 Task: Enable or disable the pop-up blocker in Chrome.
Action: Mouse moved to (976, 26)
Screenshot: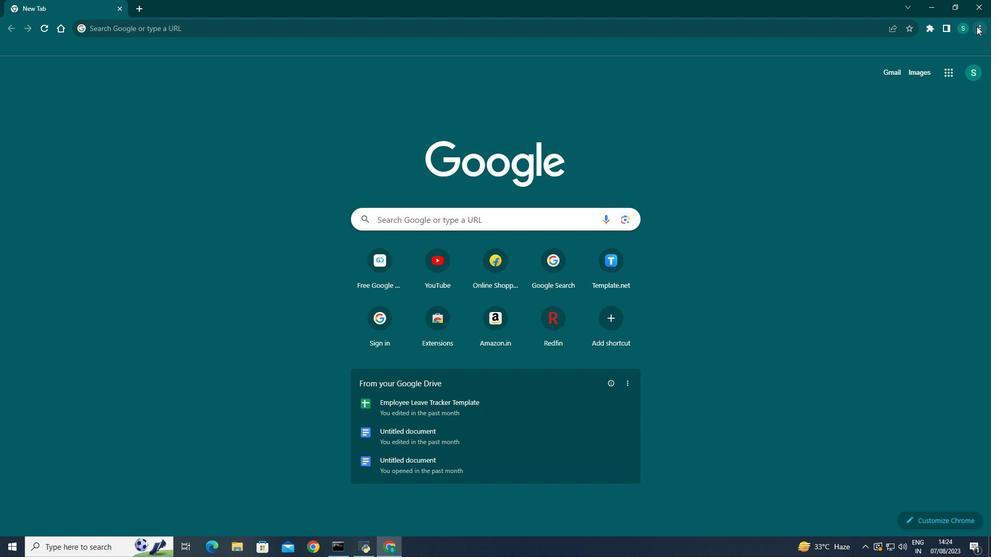 
Action: Mouse pressed left at (976, 26)
Screenshot: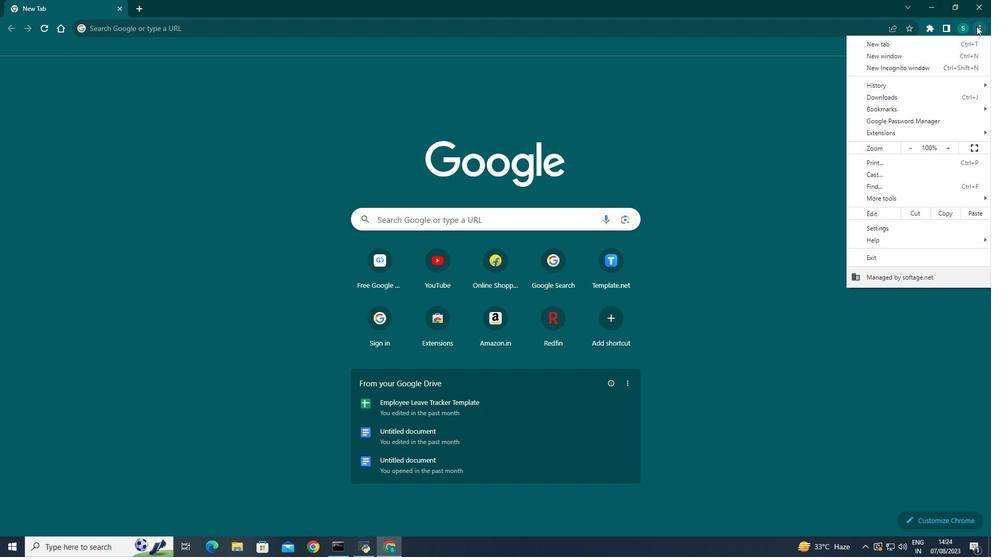 
Action: Mouse moved to (883, 228)
Screenshot: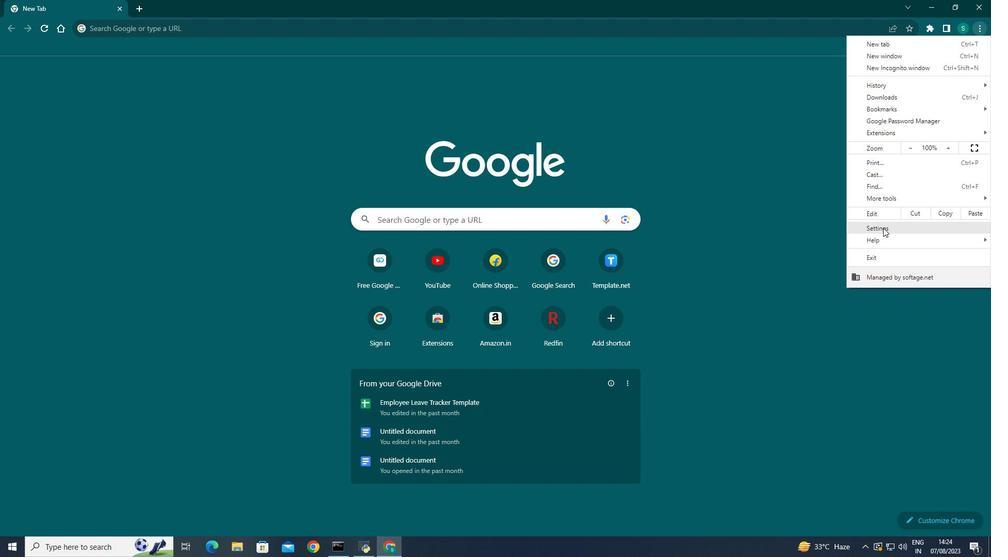 
Action: Mouse pressed left at (883, 228)
Screenshot: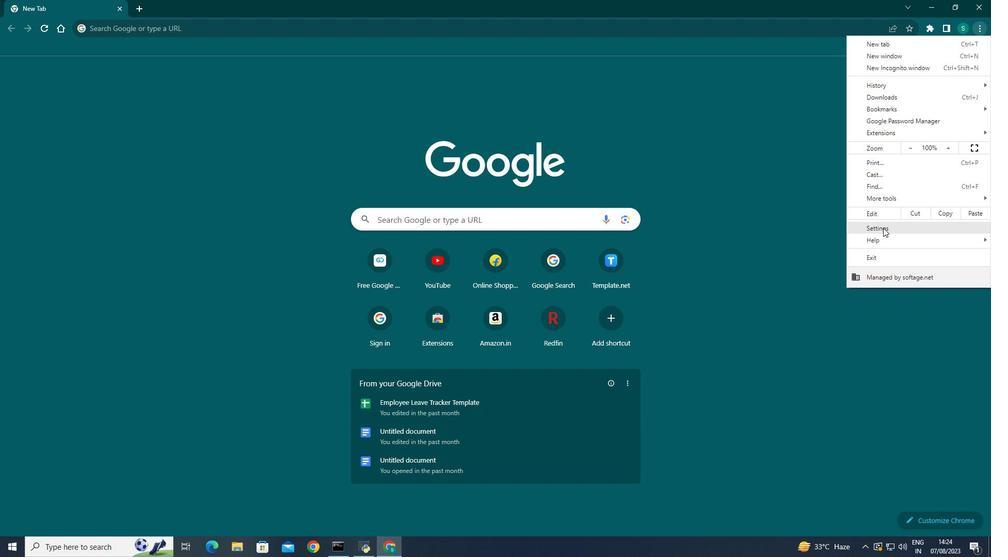 
Action: Mouse moved to (42, 141)
Screenshot: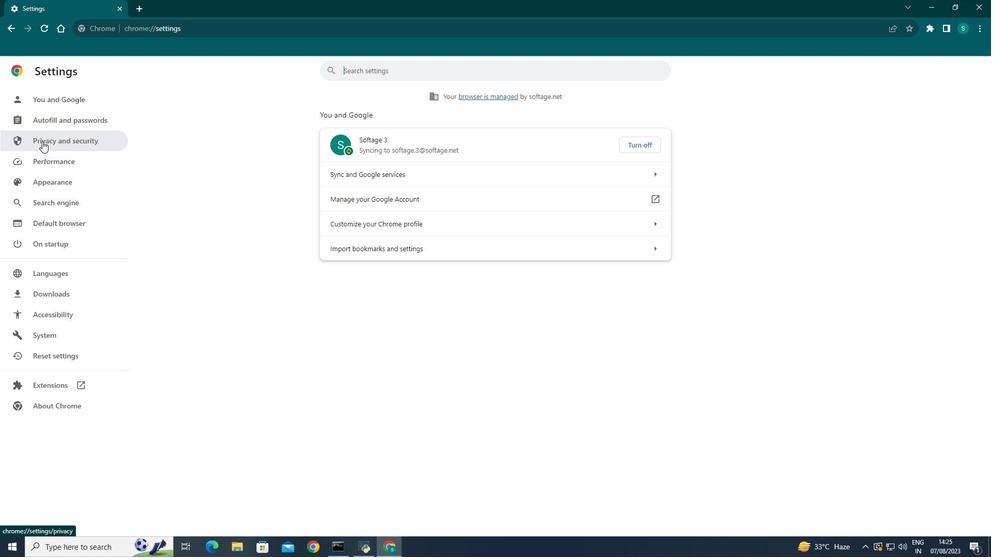 
Action: Mouse pressed left at (42, 141)
Screenshot: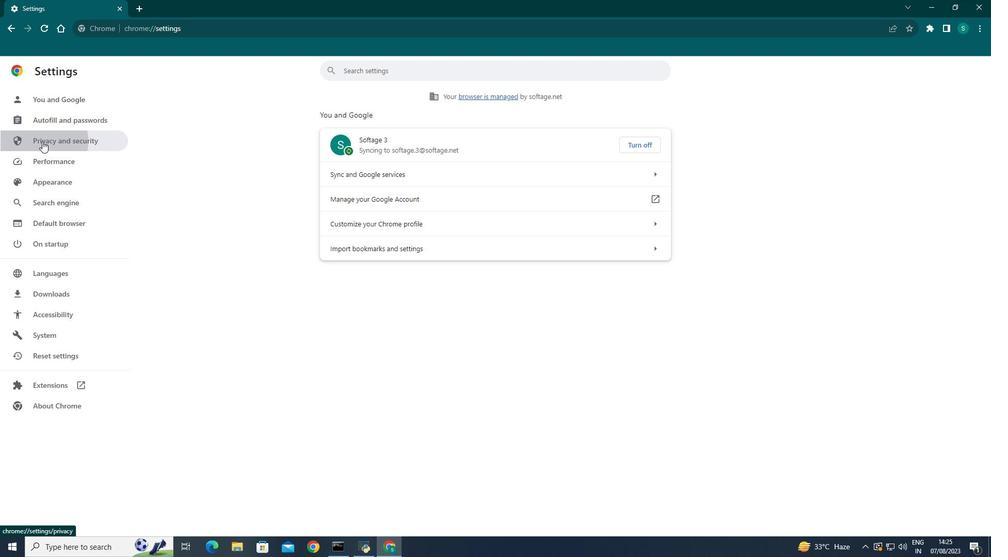 
Action: Mouse moved to (489, 280)
Screenshot: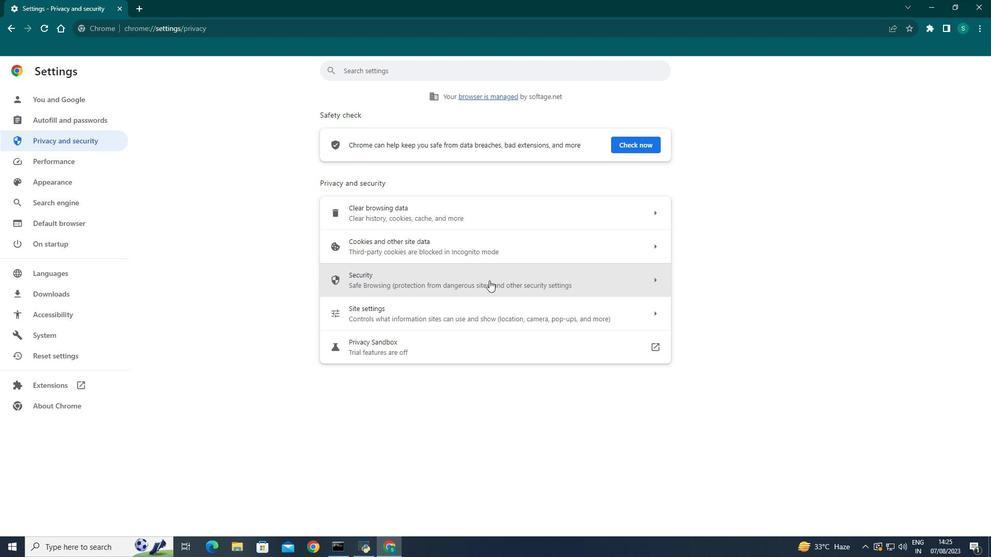 
Action: Mouse pressed left at (489, 280)
Screenshot: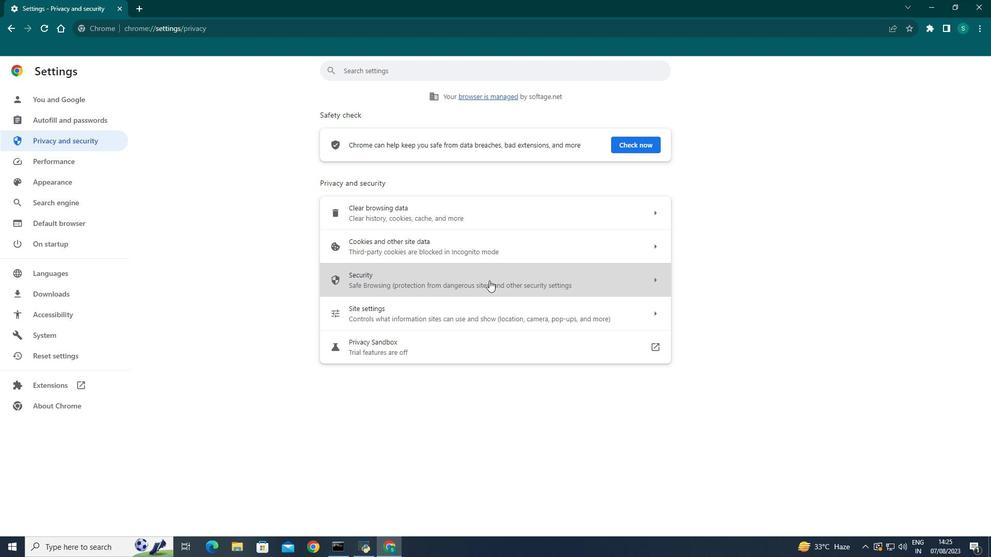 
Action: Mouse moved to (454, 335)
Screenshot: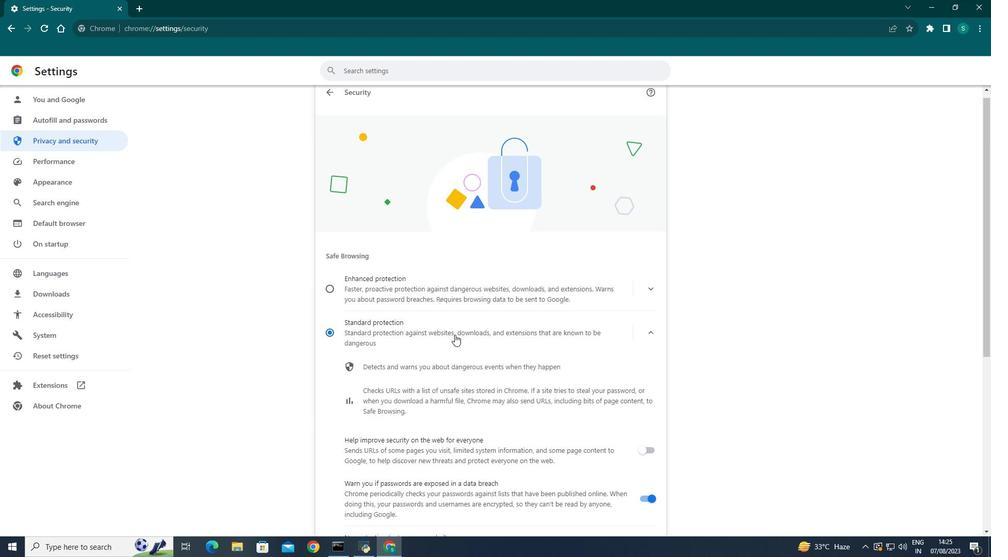 
Action: Mouse scrolled (454, 334) with delta (0, 0)
Screenshot: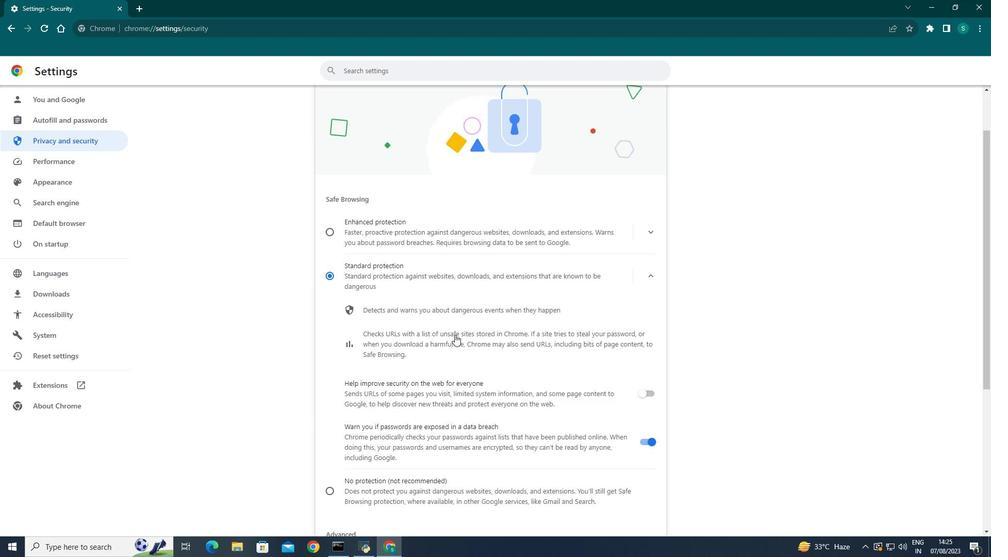 
Action: Mouse scrolled (454, 334) with delta (0, 0)
Screenshot: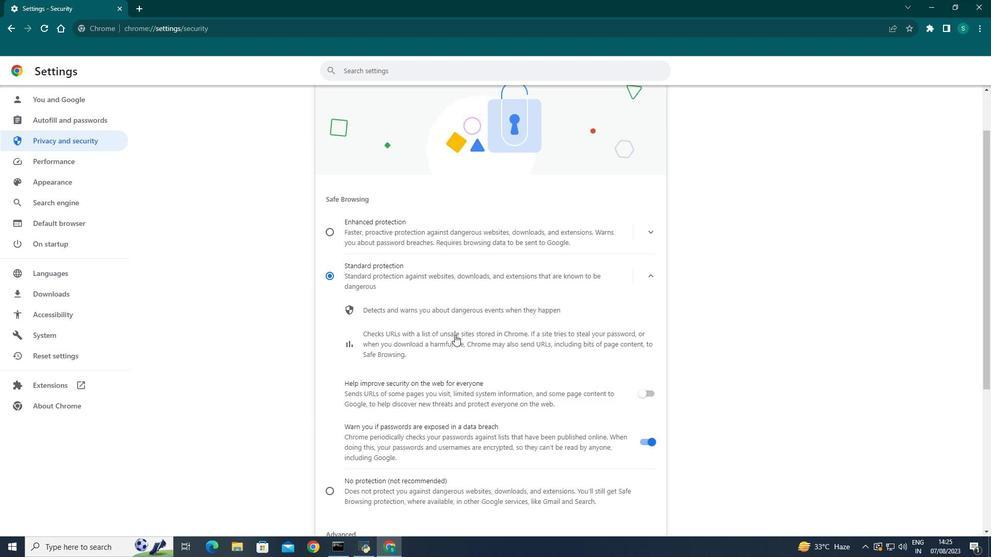 
Action: Mouse scrolled (454, 334) with delta (0, 0)
Screenshot: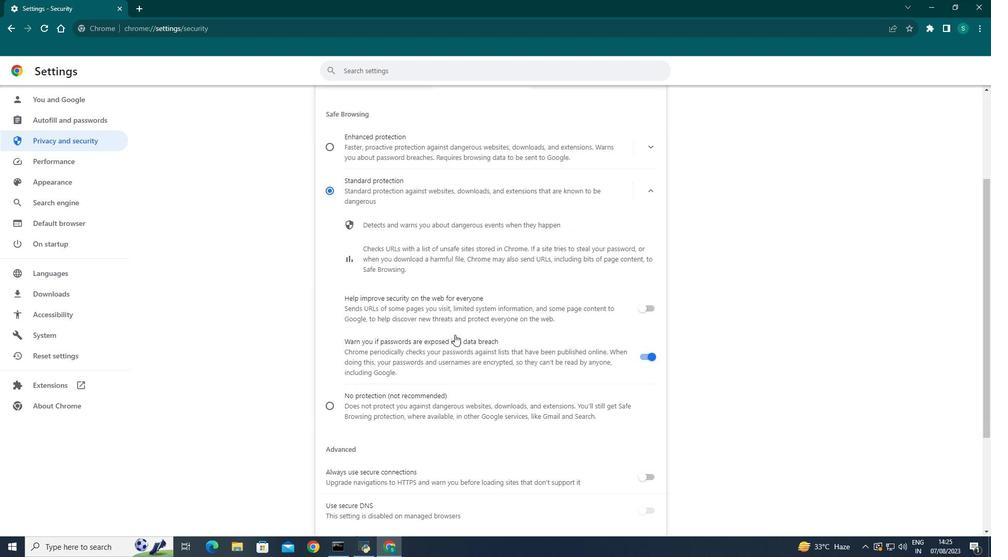 
Action: Mouse scrolled (454, 334) with delta (0, 0)
Screenshot: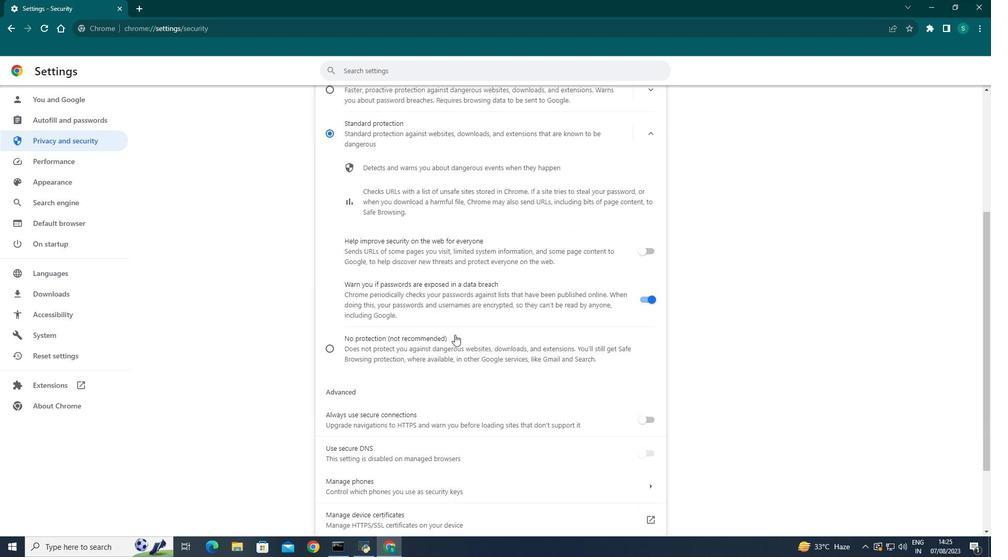 
Action: Mouse scrolled (454, 334) with delta (0, 0)
Screenshot: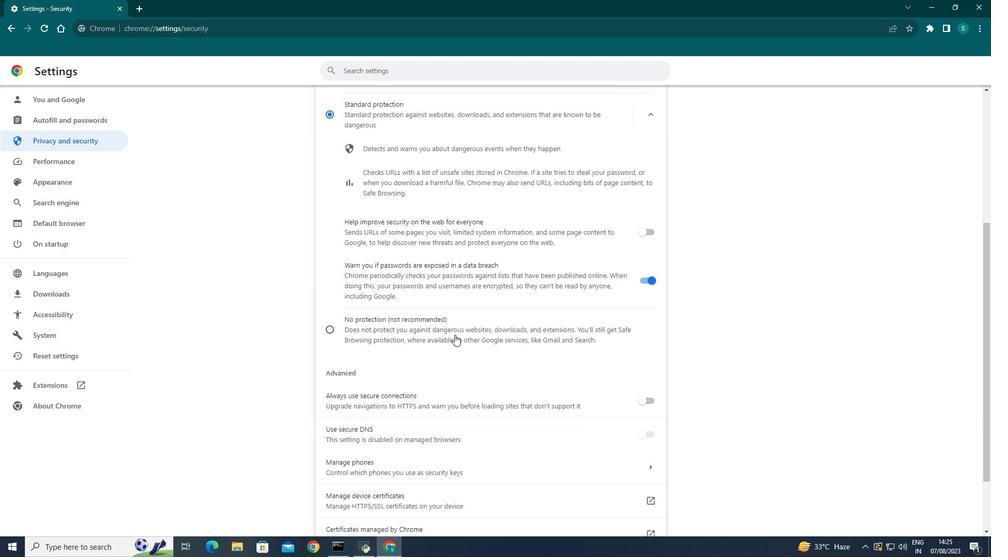 
Action: Mouse scrolled (454, 334) with delta (0, 0)
Screenshot: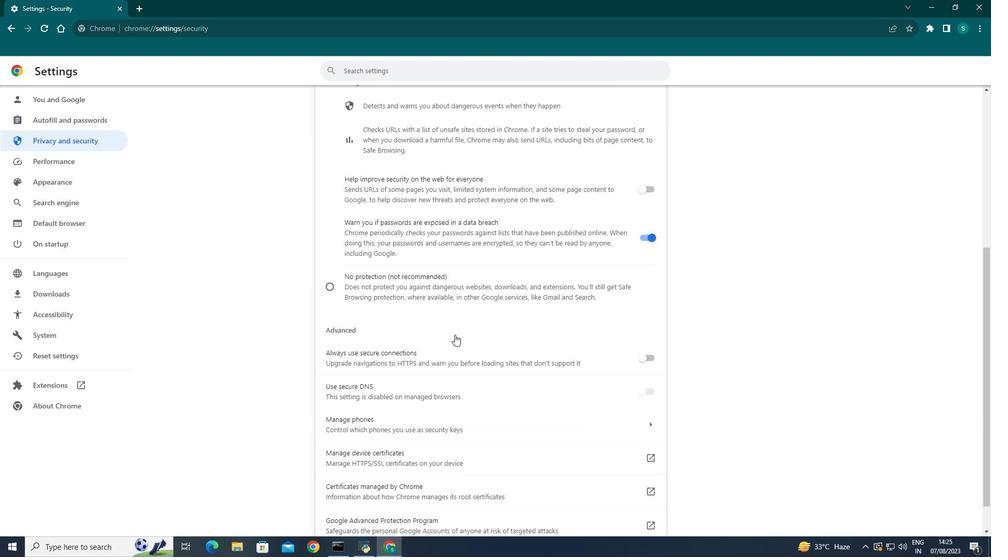 
Action: Mouse scrolled (454, 334) with delta (0, 0)
Screenshot: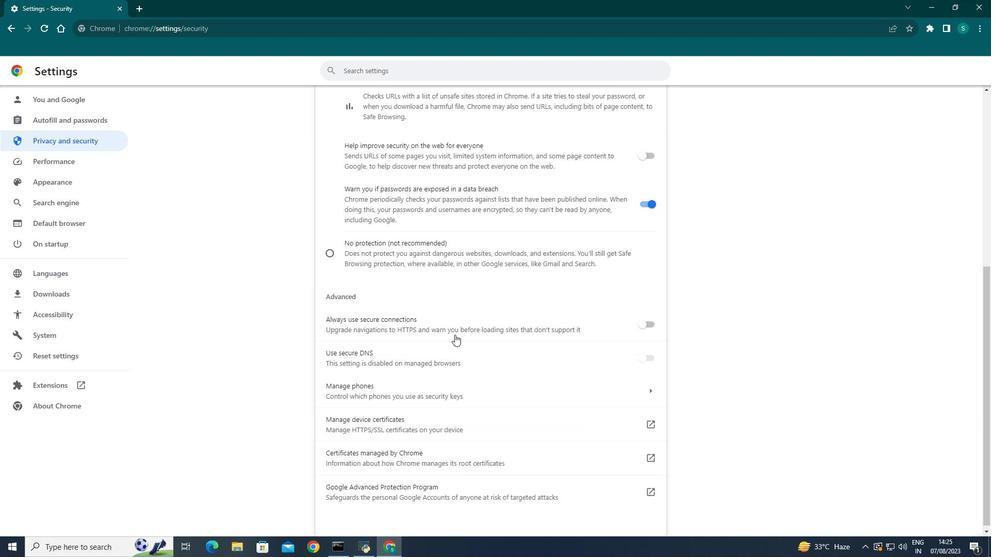 
Action: Mouse scrolled (454, 334) with delta (0, 0)
Screenshot: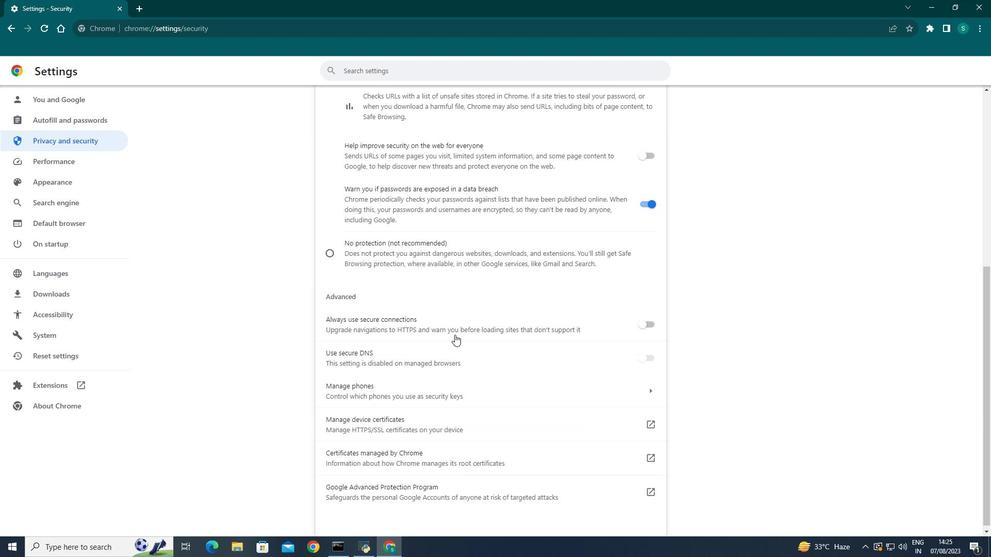 
Action: Mouse scrolled (454, 334) with delta (0, 0)
Screenshot: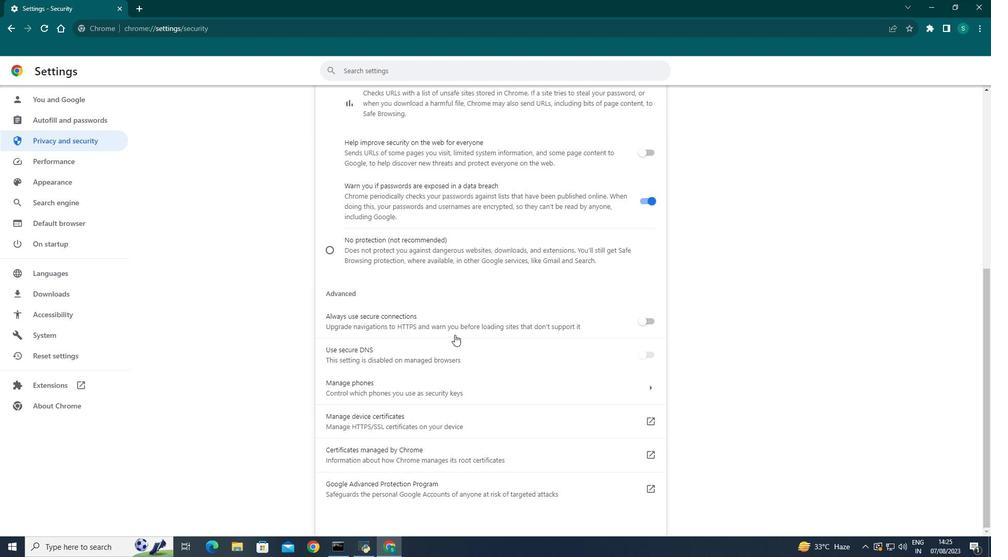 
Action: Mouse scrolled (454, 334) with delta (0, 0)
Screenshot: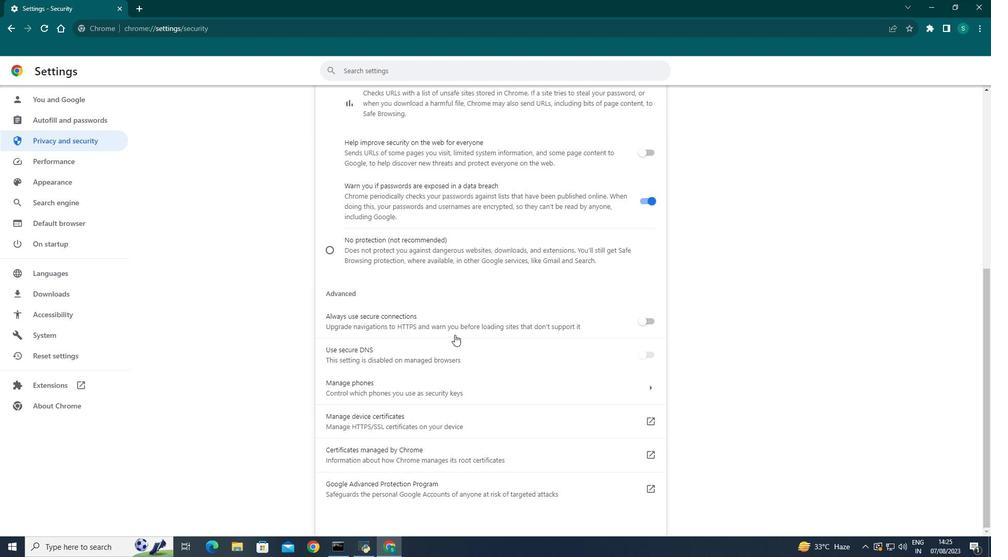 
Action: Mouse scrolled (454, 334) with delta (0, 0)
Screenshot: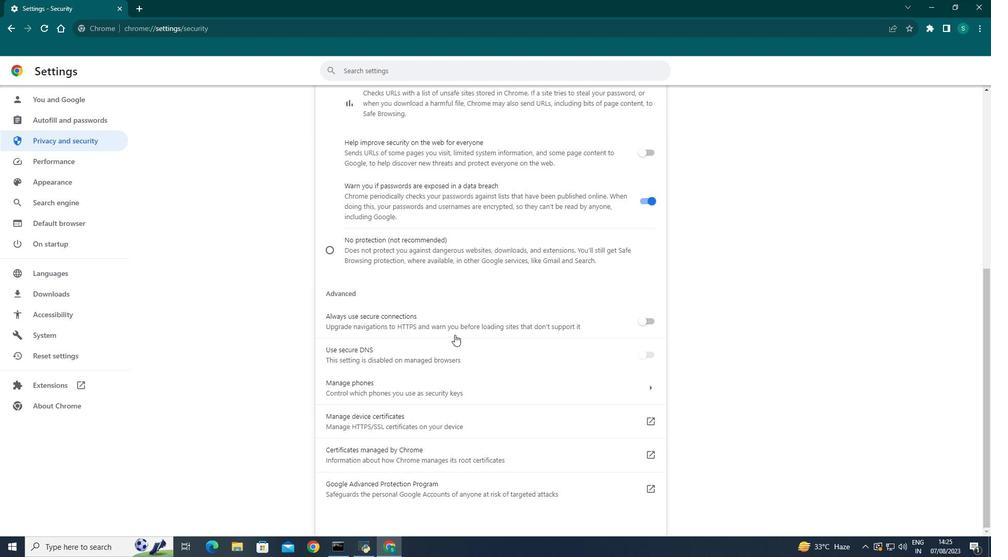 
Action: Mouse scrolled (454, 334) with delta (0, 0)
Screenshot: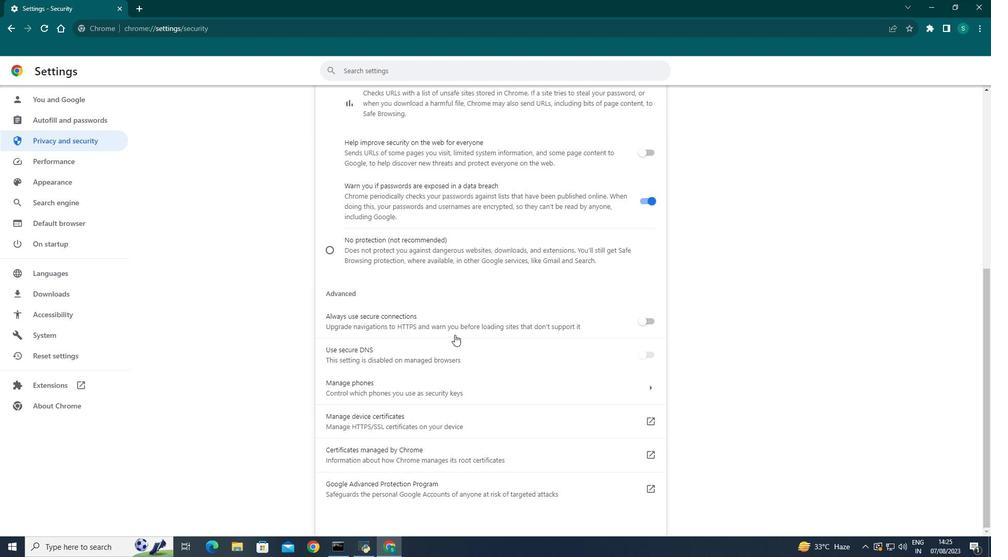 
Action: Mouse scrolled (454, 334) with delta (0, 0)
Screenshot: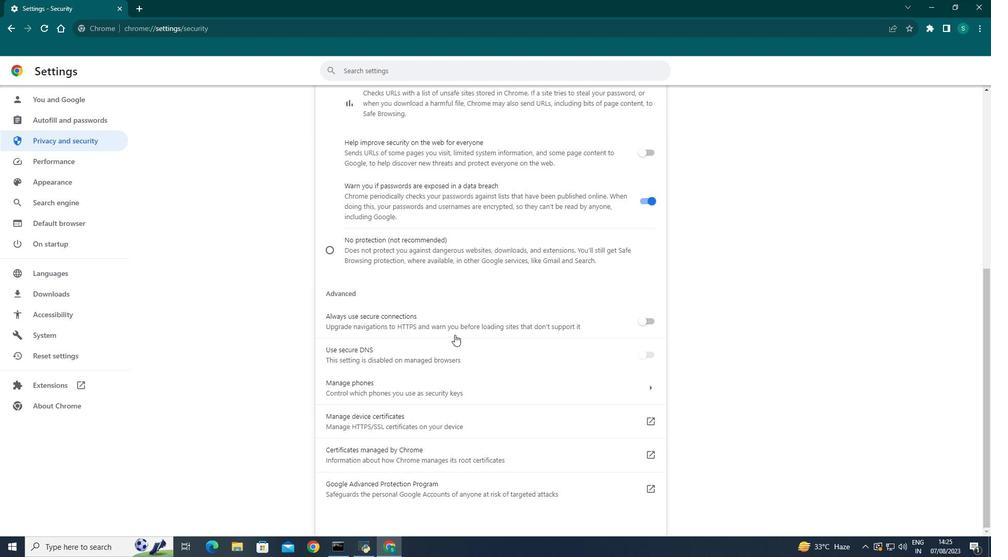 
Action: Mouse moved to (8, 32)
Screenshot: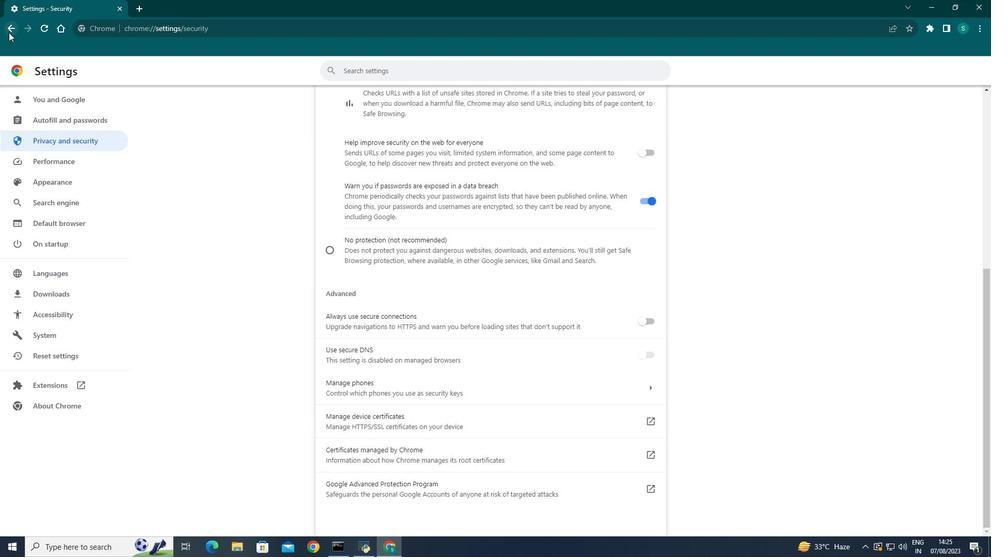
Action: Mouse pressed left at (8, 32)
Screenshot: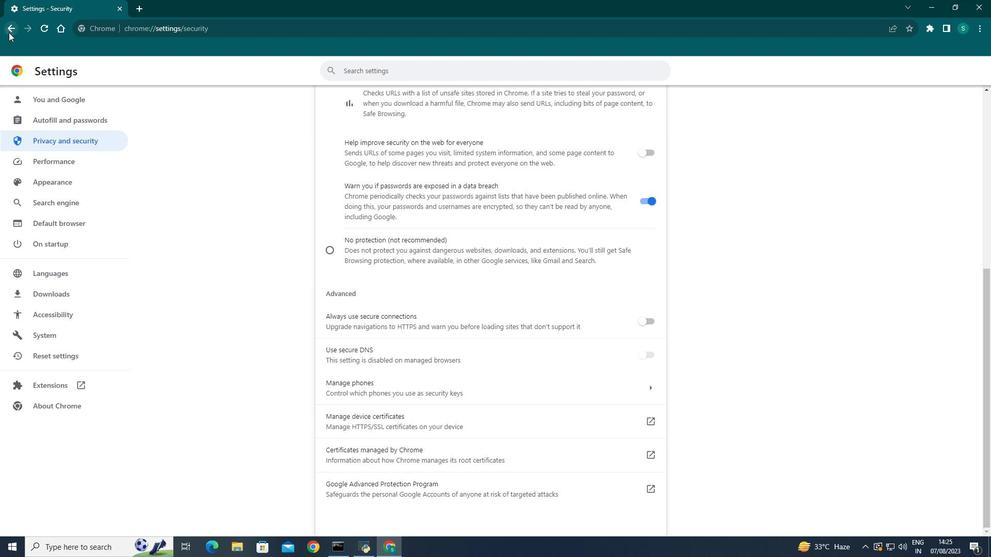 
Action: Mouse moved to (385, 282)
Screenshot: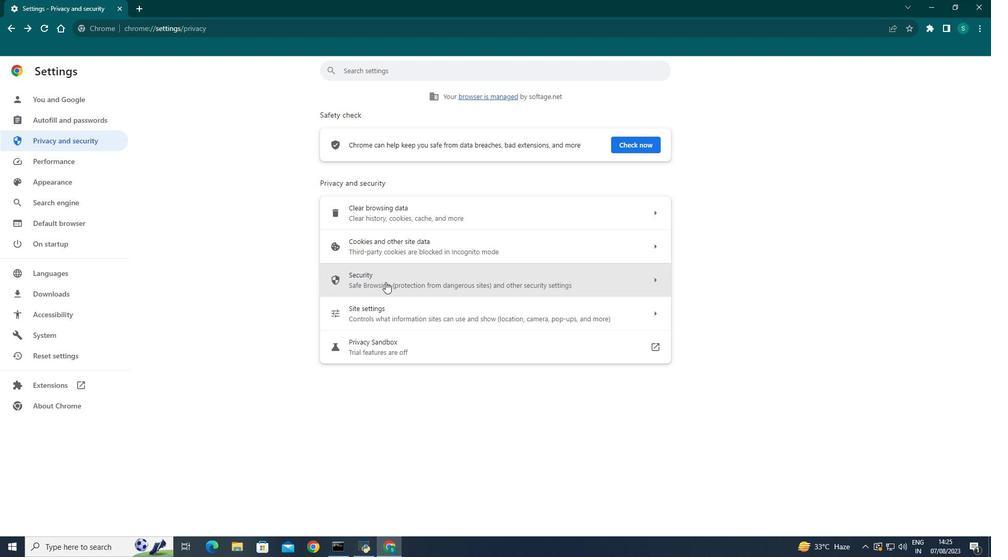 
Action: Mouse pressed left at (385, 282)
Screenshot: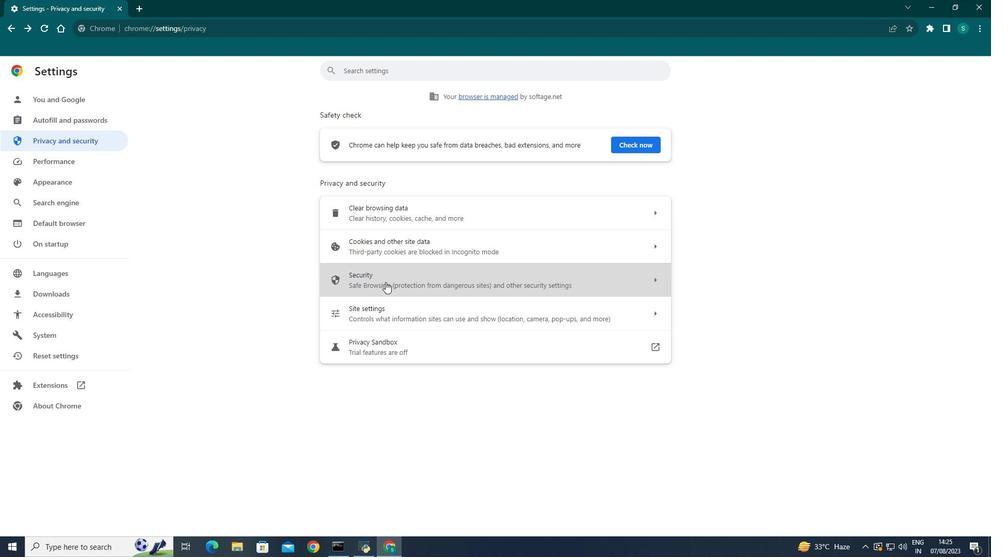 
Action: Mouse moved to (9, 32)
Screenshot: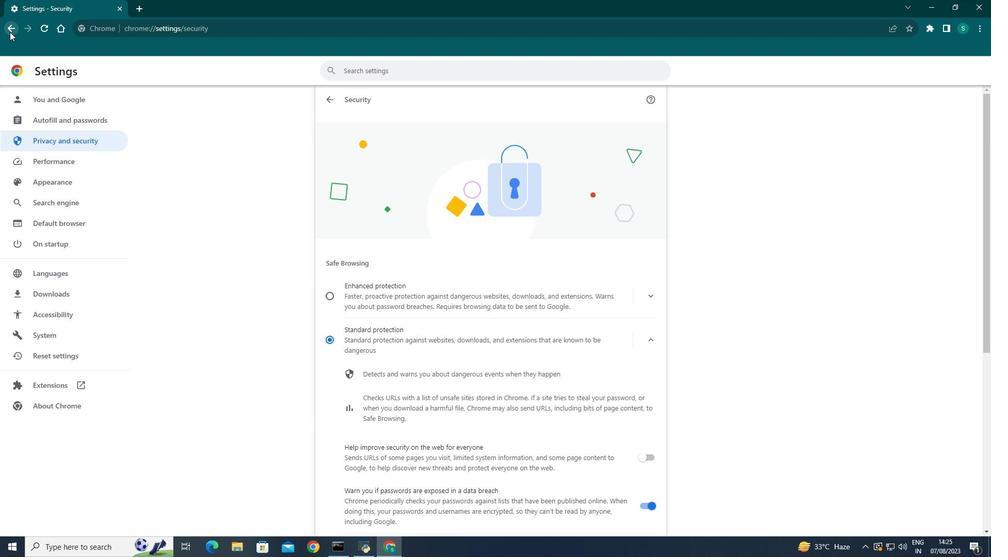 
Action: Mouse pressed left at (9, 32)
Screenshot: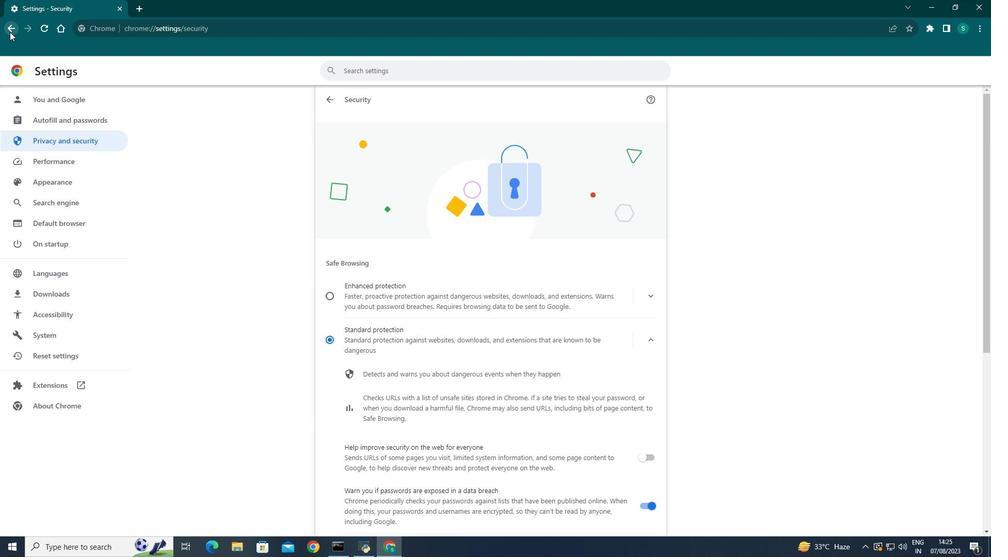 
Action: Mouse moved to (372, 310)
Screenshot: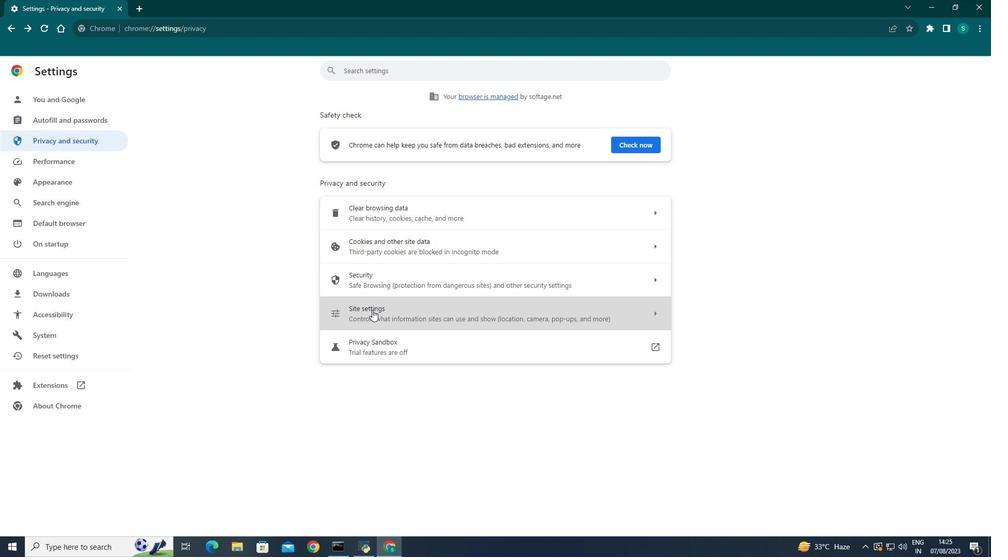 
Action: Mouse pressed left at (372, 310)
Screenshot: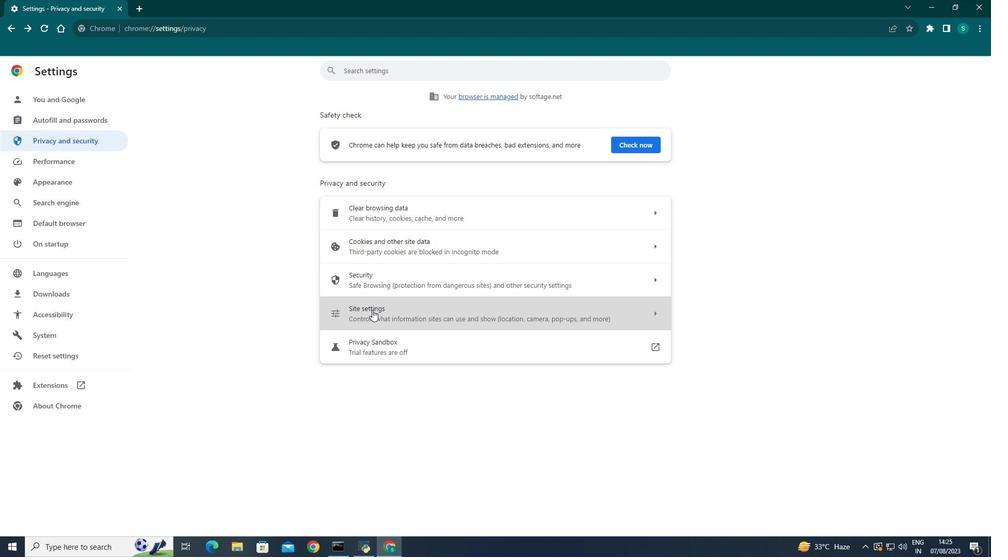
Action: Mouse moved to (394, 328)
Screenshot: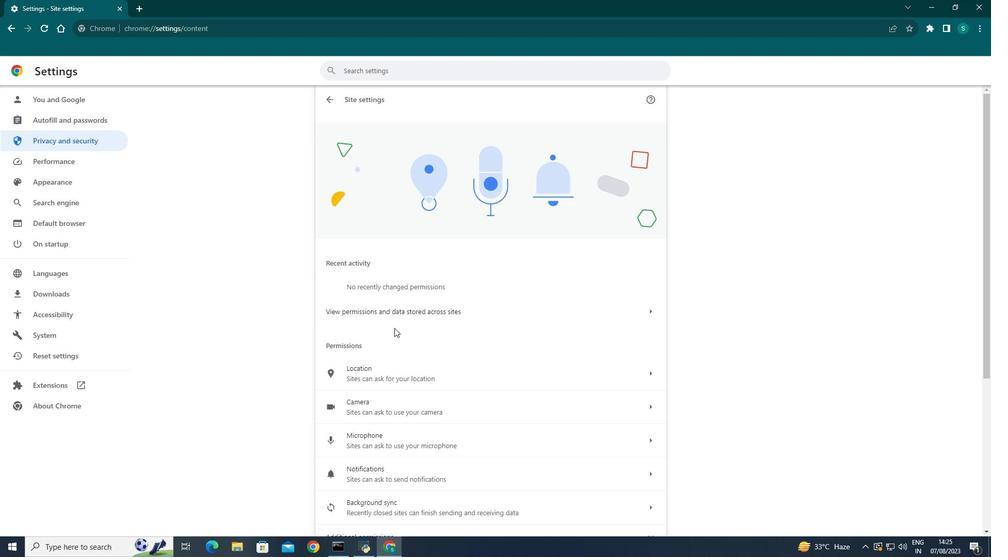 
Action: Mouse scrolled (394, 327) with delta (0, 0)
Screenshot: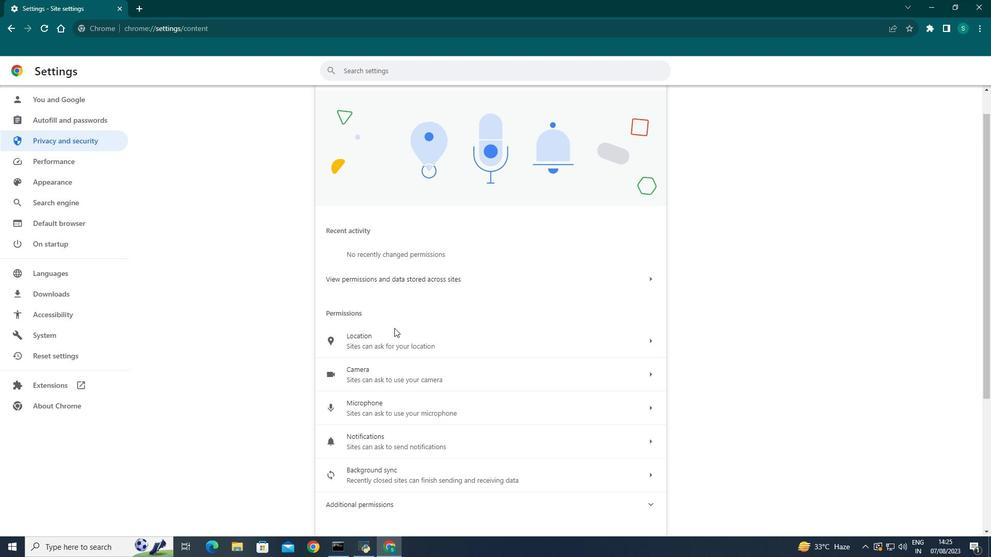 
Action: Mouse scrolled (394, 327) with delta (0, 0)
Screenshot: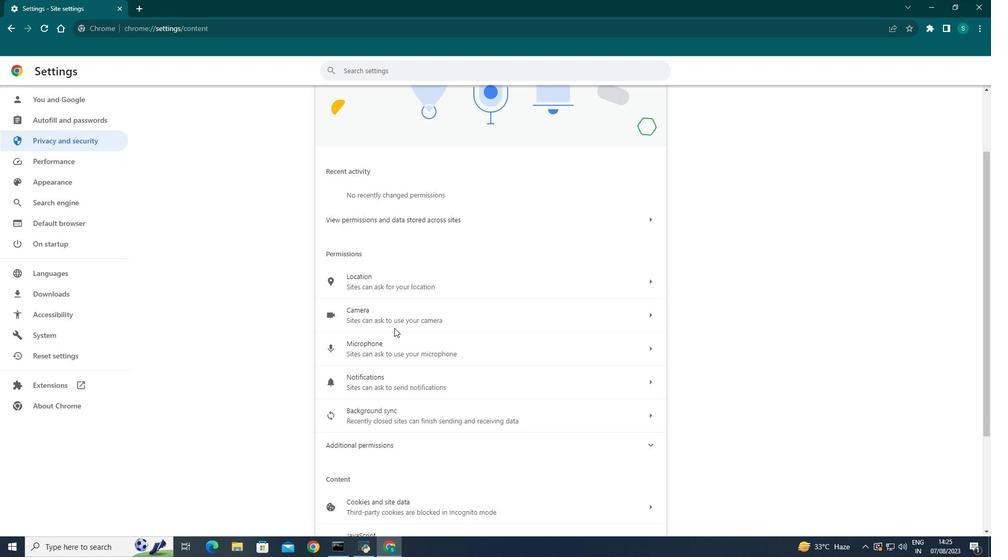 
Action: Mouse scrolled (394, 327) with delta (0, 0)
Screenshot: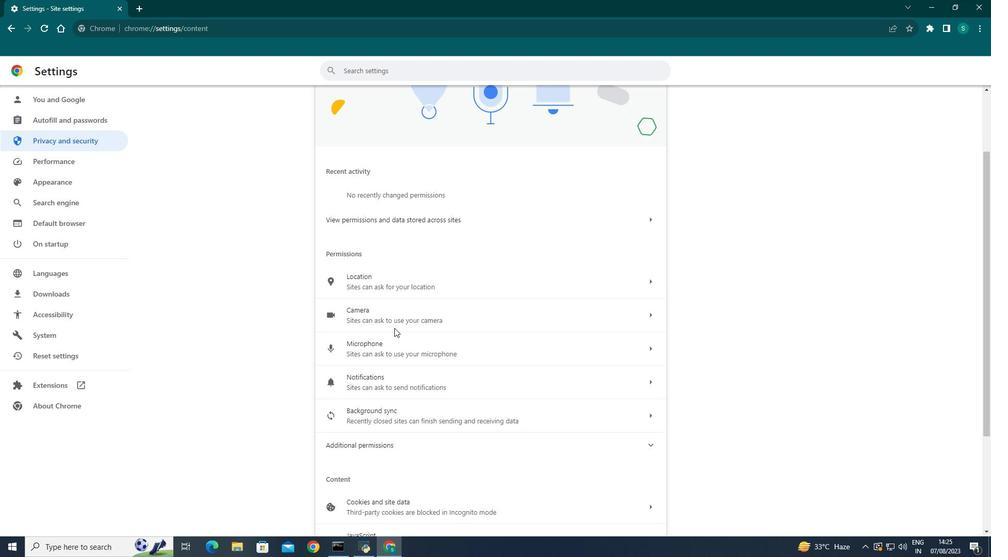 
Action: Mouse scrolled (394, 327) with delta (0, 0)
Screenshot: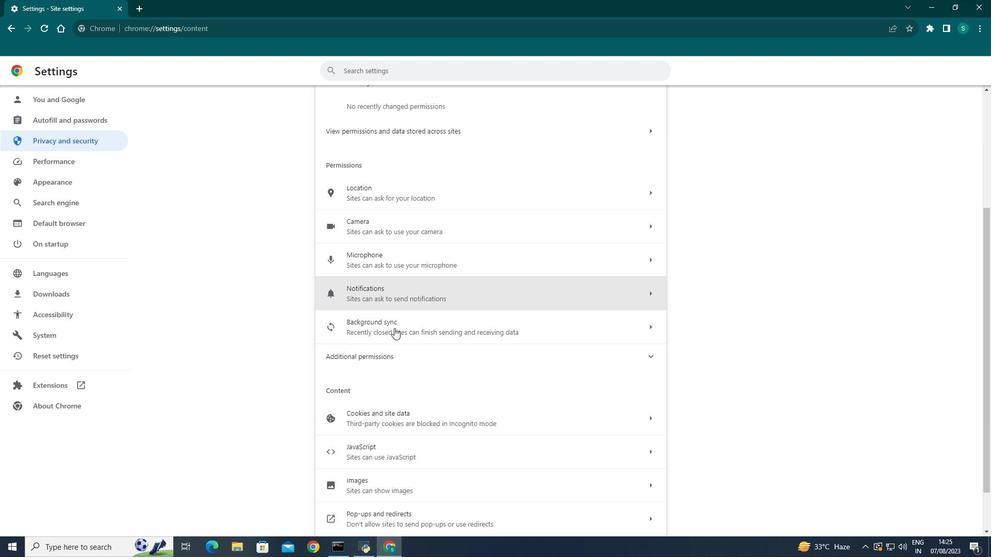 
Action: Mouse scrolled (394, 327) with delta (0, 0)
Screenshot: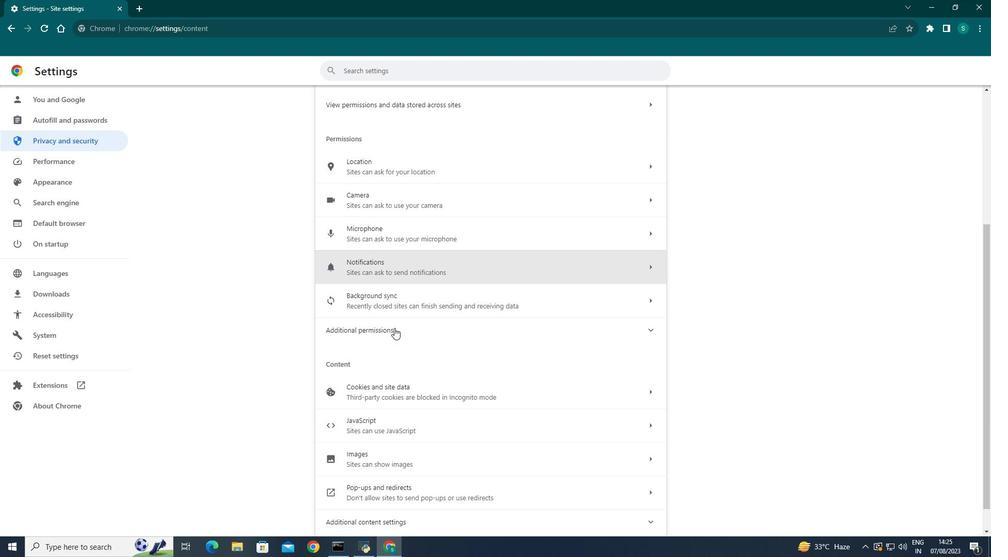 
Action: Mouse scrolled (394, 327) with delta (0, 0)
Screenshot: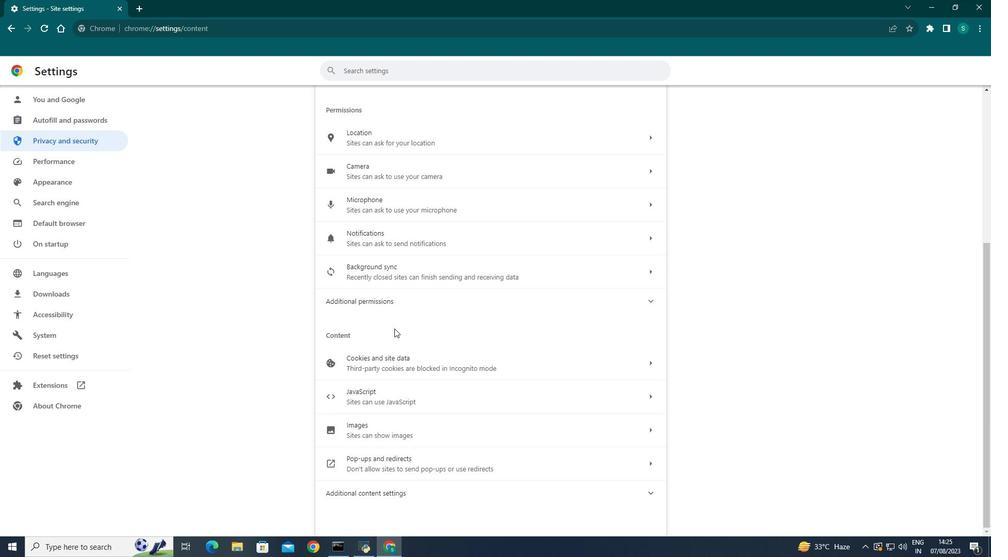 
Action: Mouse moved to (394, 328)
Screenshot: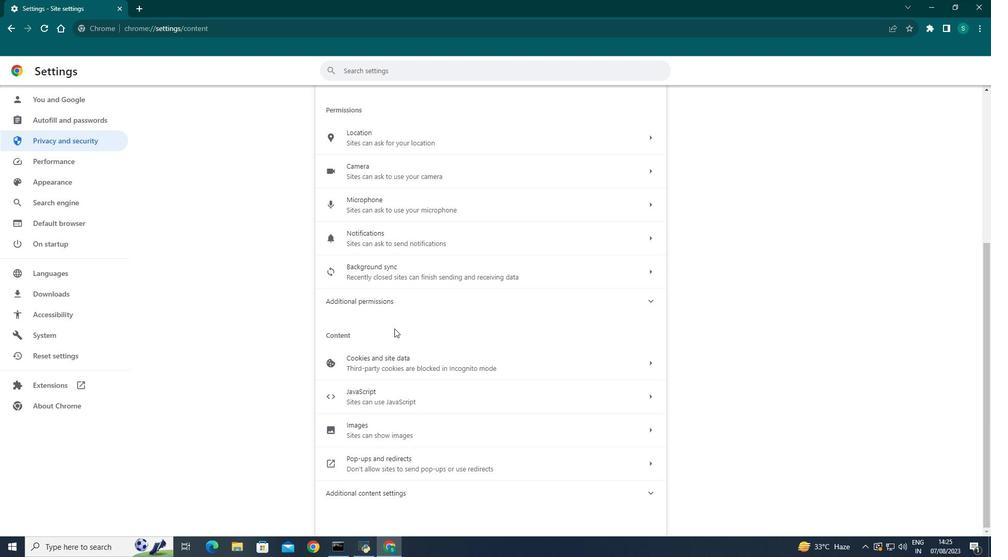 
Action: Mouse scrolled (394, 328) with delta (0, 0)
Screenshot: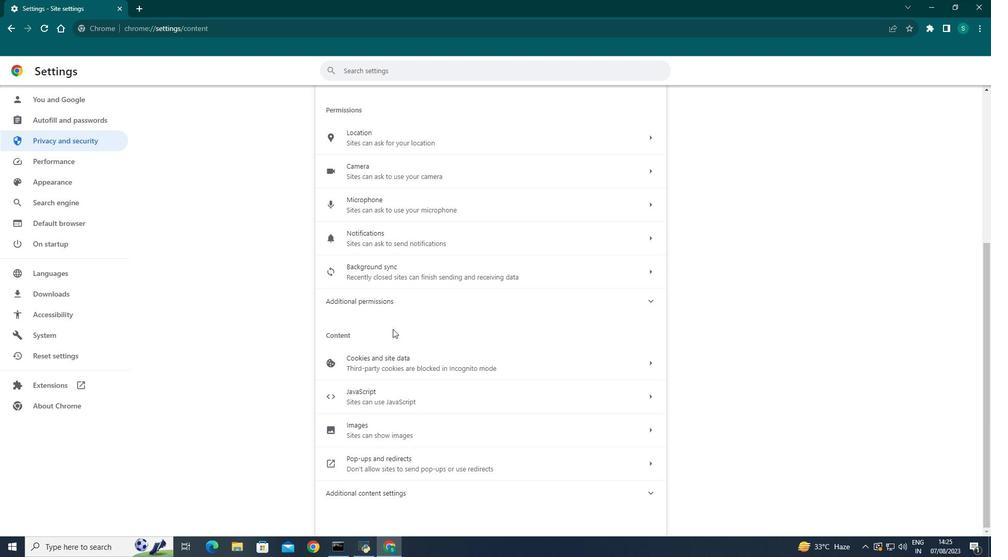 
Action: Mouse scrolled (394, 328) with delta (0, 0)
Screenshot: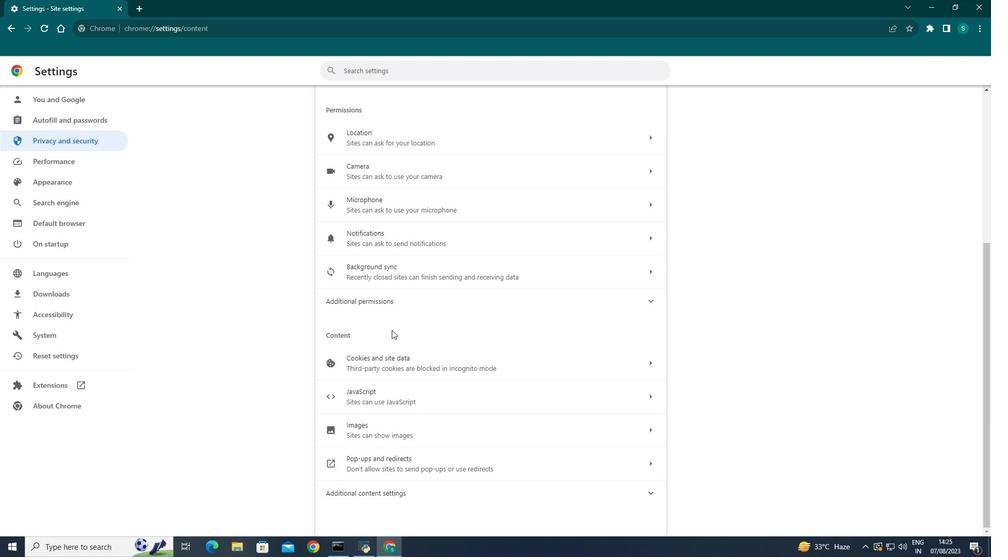 
Action: Mouse moved to (393, 328)
Screenshot: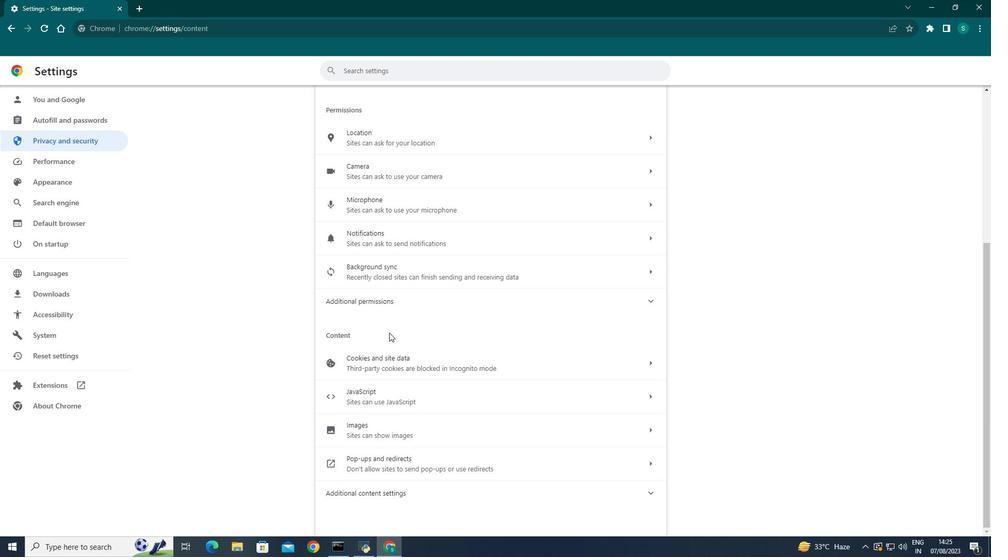 
Action: Mouse scrolled (393, 328) with delta (0, 0)
Screenshot: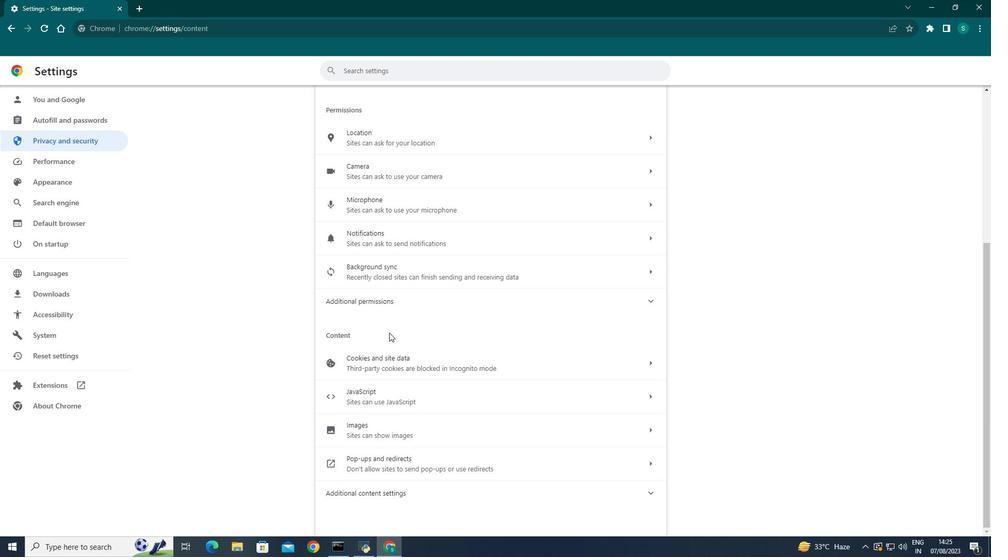 
Action: Mouse moved to (405, 460)
Screenshot: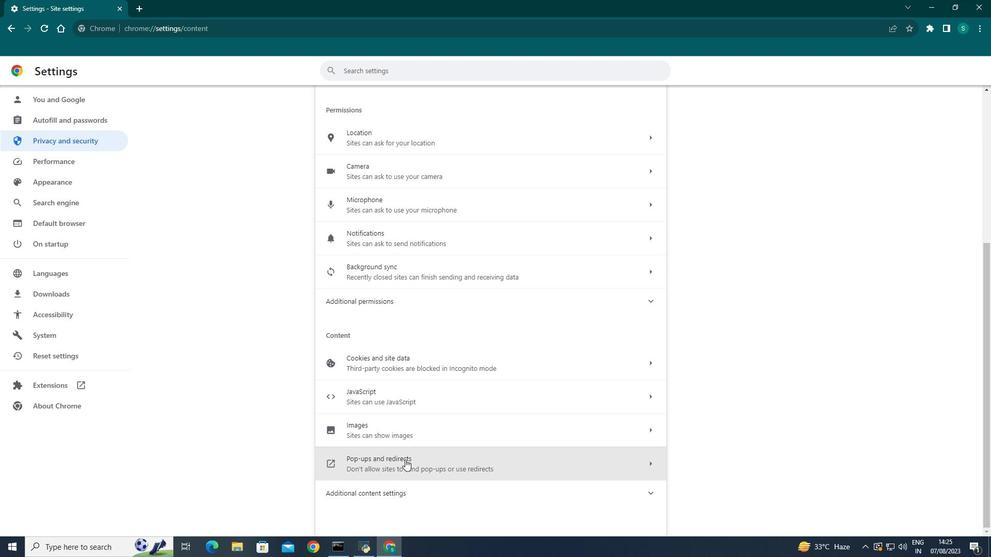 
Action: Mouse pressed left at (405, 460)
Screenshot: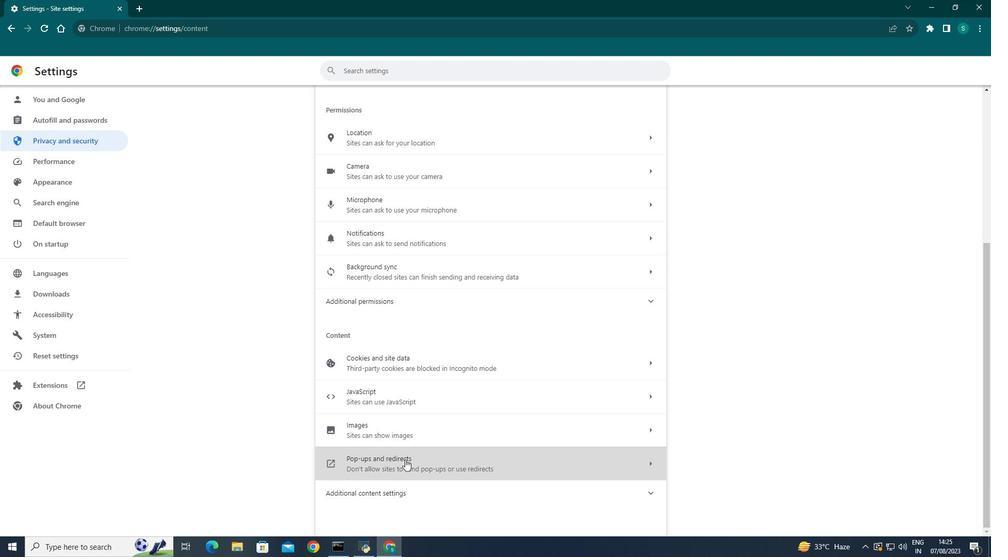 
Action: Mouse moved to (402, 271)
Screenshot: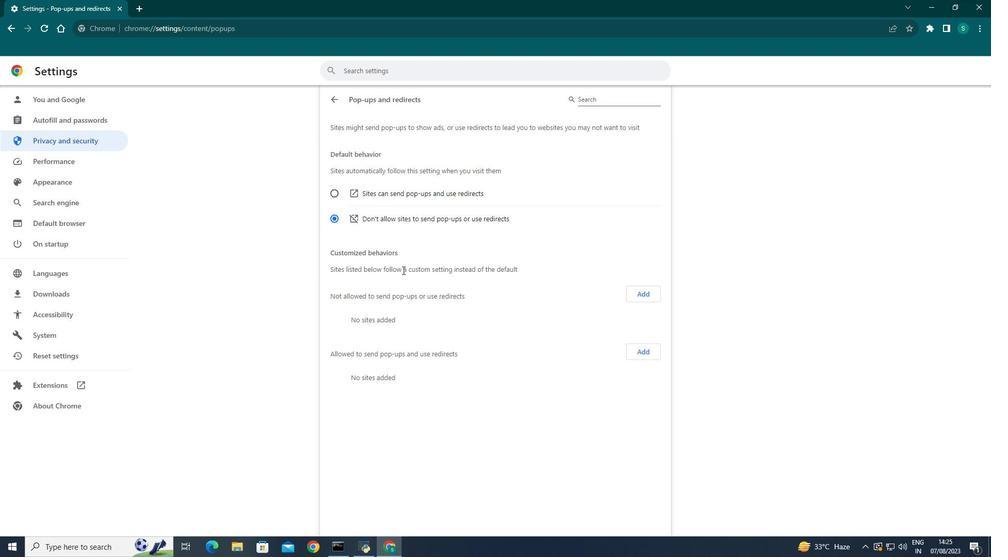 
Action: Mouse scrolled (402, 271) with delta (0, 0)
Screenshot: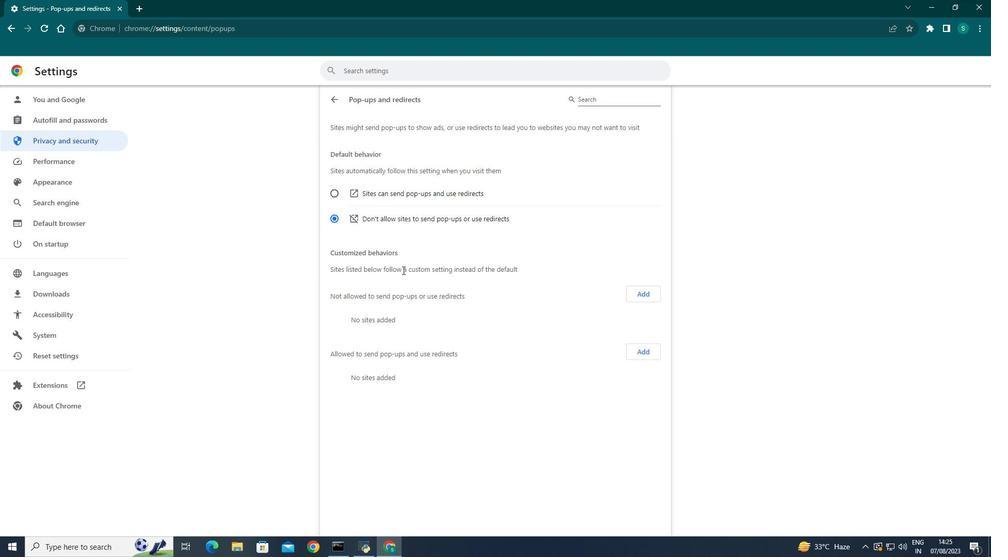 
Action: Mouse moved to (402, 270)
Screenshot: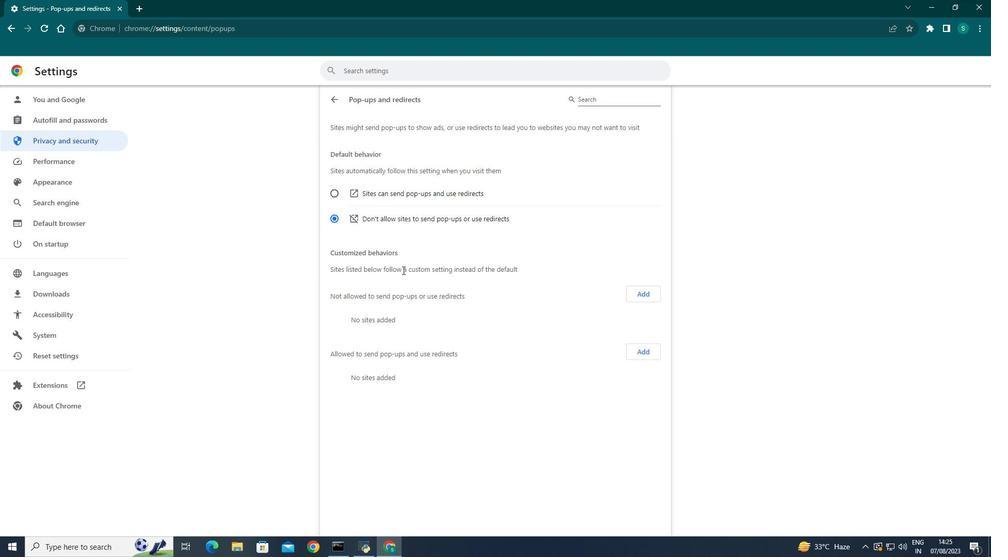 
Action: Mouse scrolled (402, 271) with delta (0, 0)
Screenshot: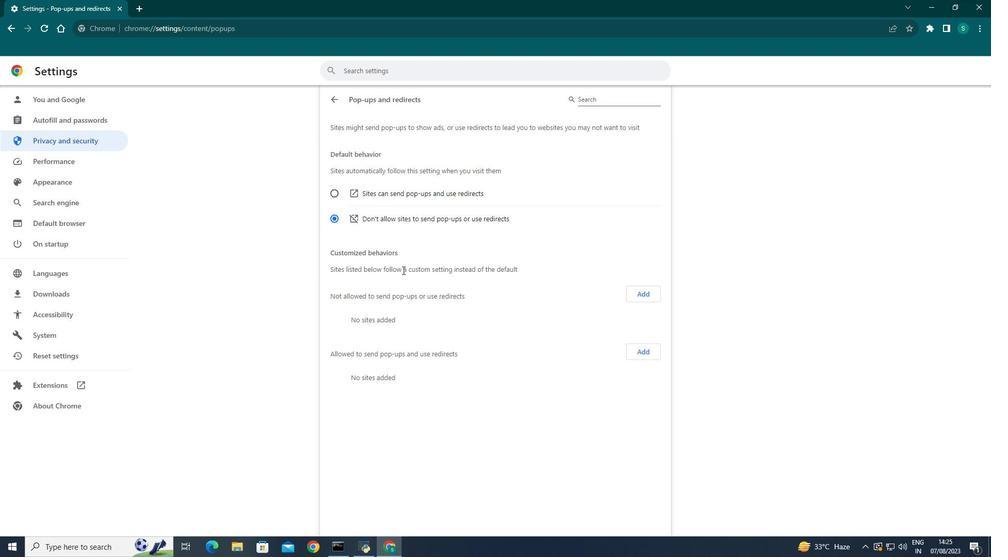 
Action: Mouse moved to (402, 270)
Screenshot: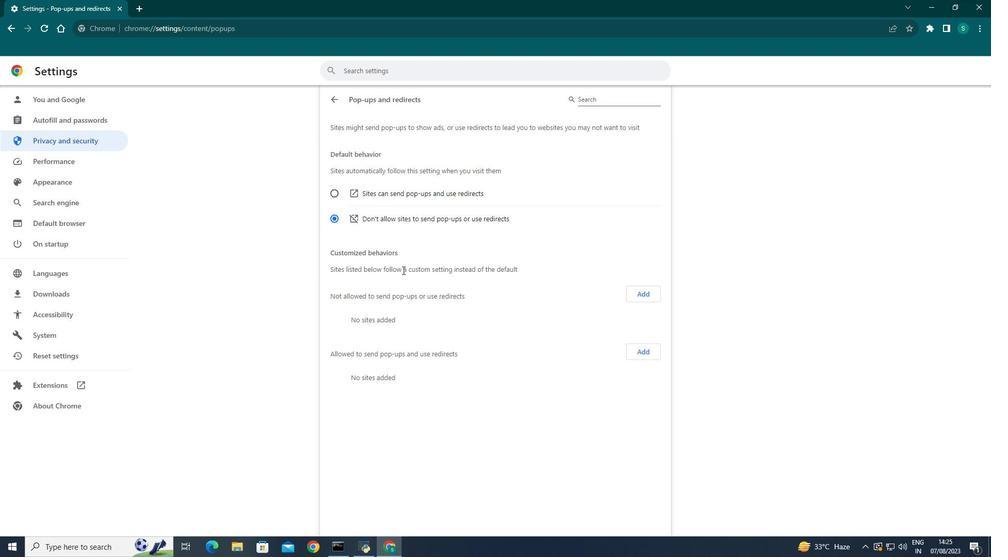 
Action: Mouse scrolled (402, 271) with delta (0, 0)
Screenshot: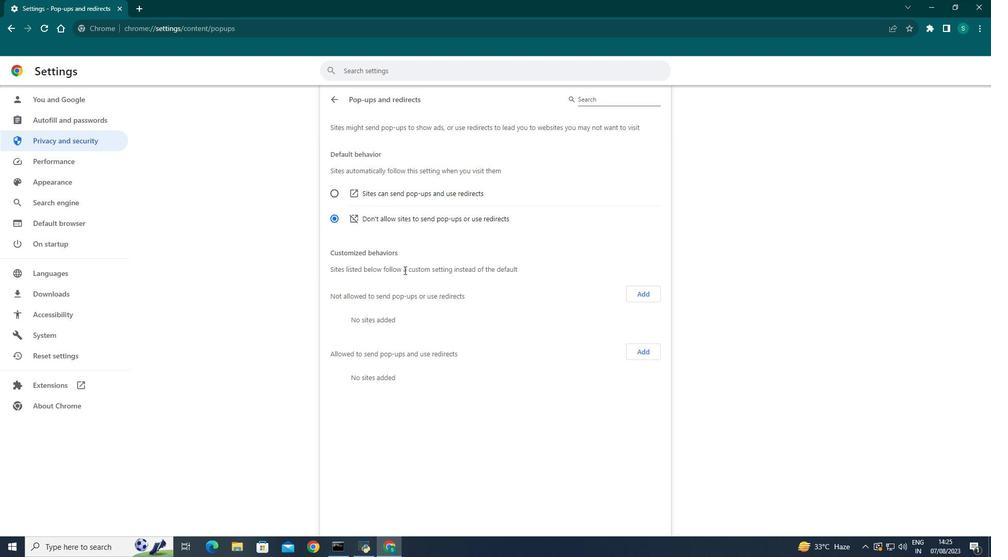 
Action: Mouse moved to (409, 274)
Screenshot: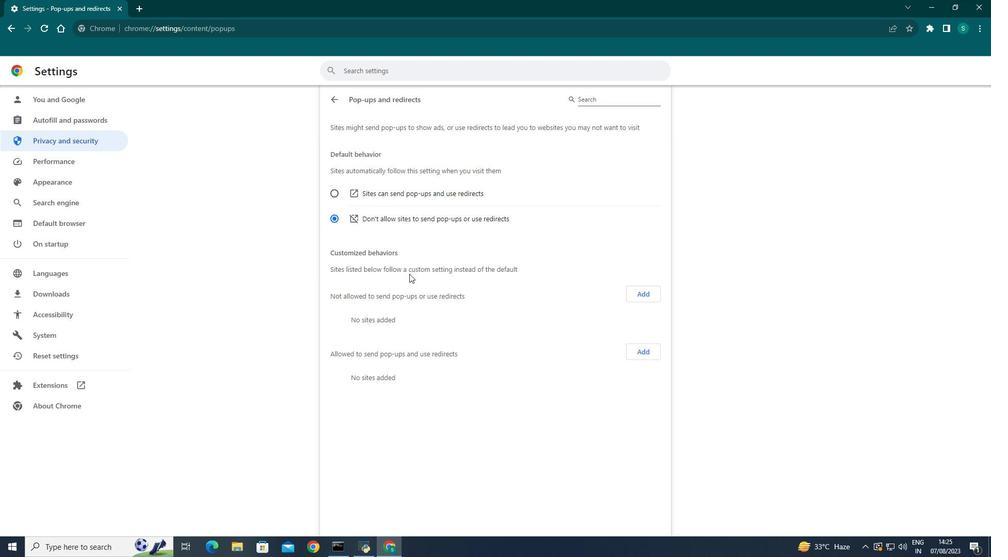 
Action: Mouse scrolled (409, 274) with delta (0, 0)
Screenshot: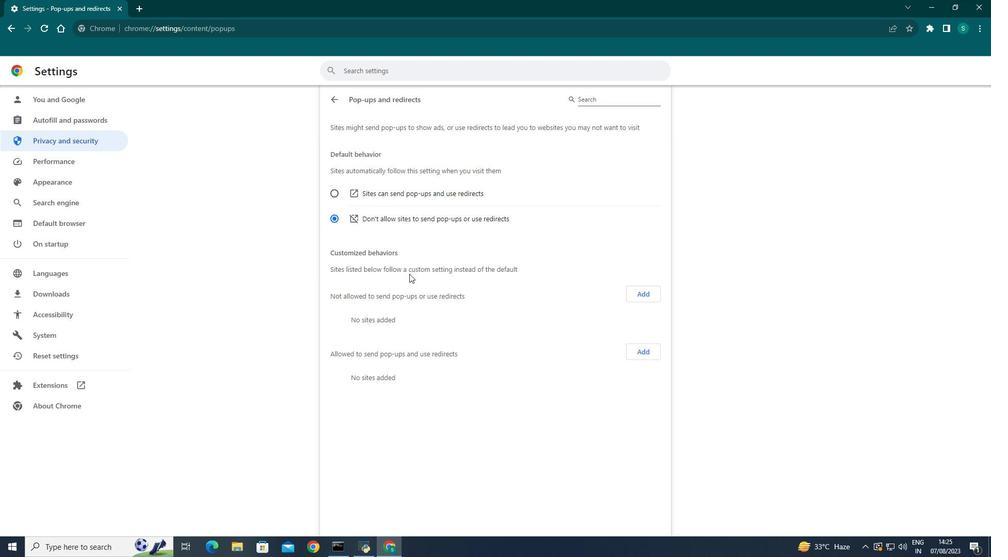 
Action: Mouse scrolled (409, 274) with delta (0, 0)
Screenshot: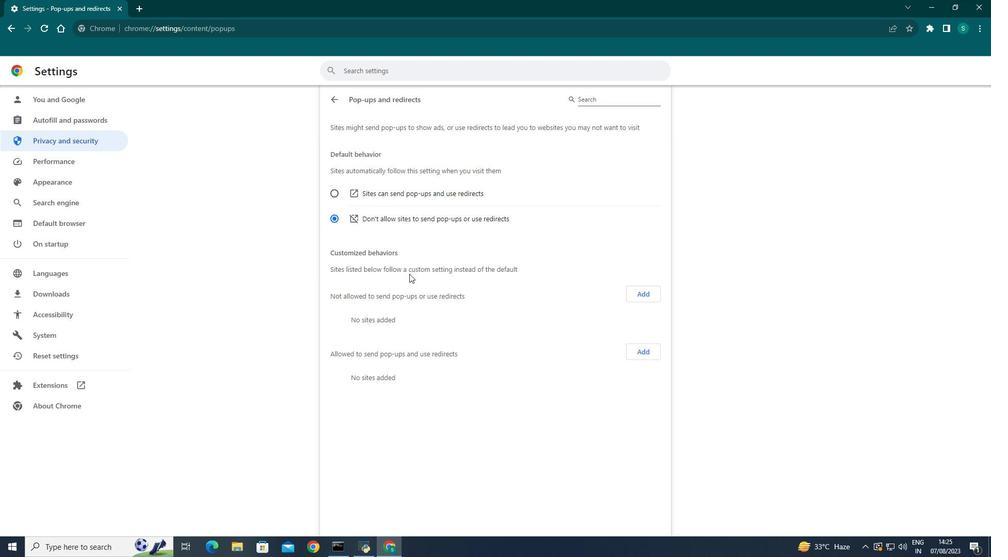 
Action: Mouse scrolled (409, 274) with delta (0, 0)
Screenshot: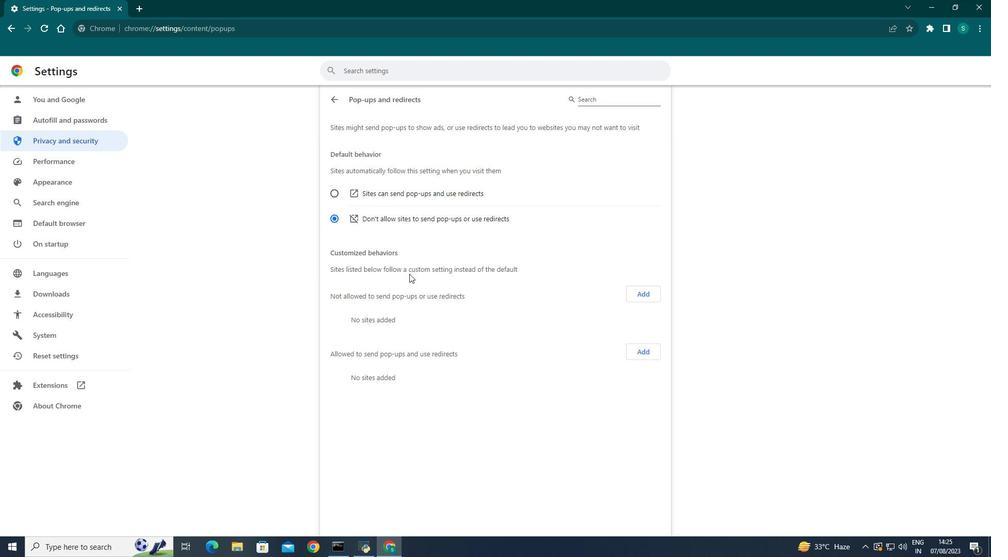 
Action: Mouse moved to (334, 191)
Screenshot: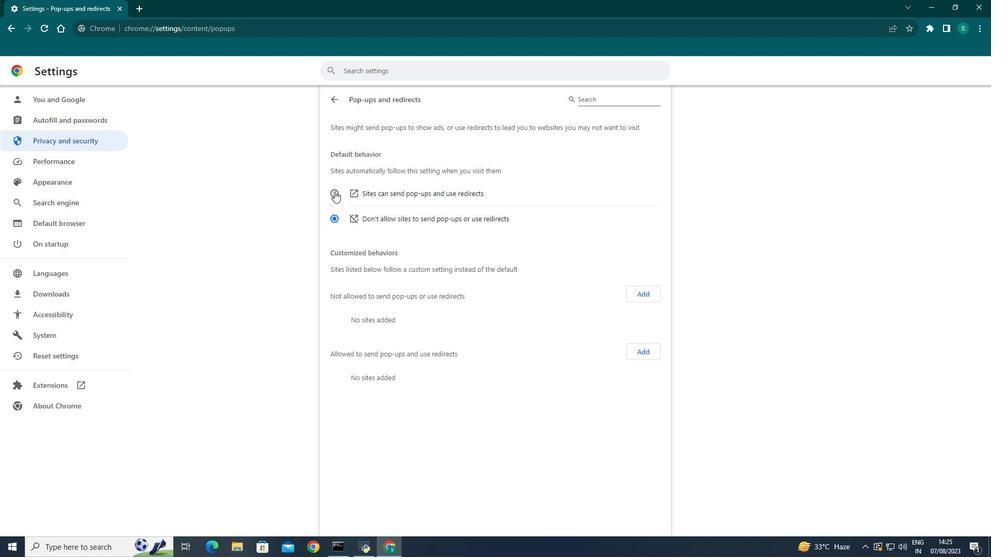 
Action: Mouse pressed left at (334, 191)
Screenshot: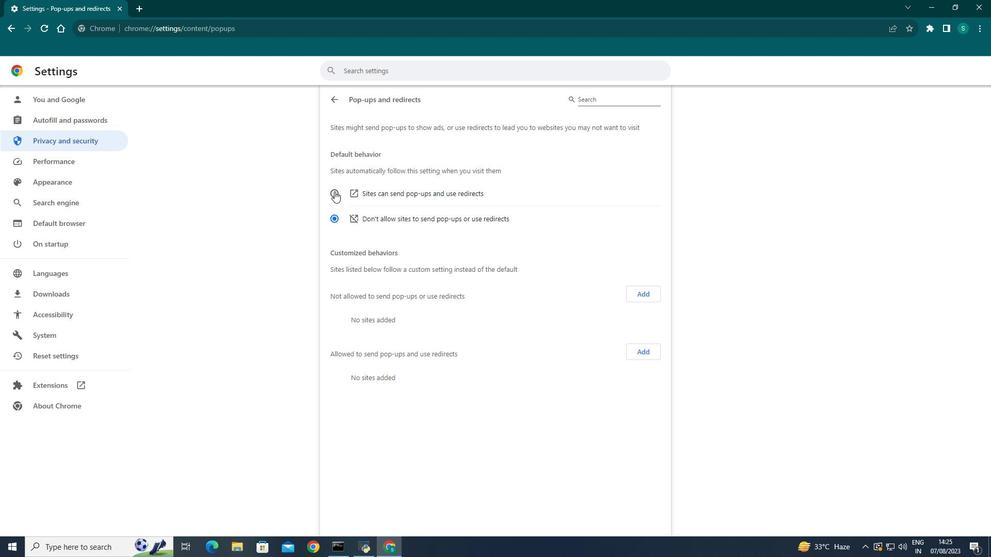 
Action: Mouse moved to (333, 217)
Screenshot: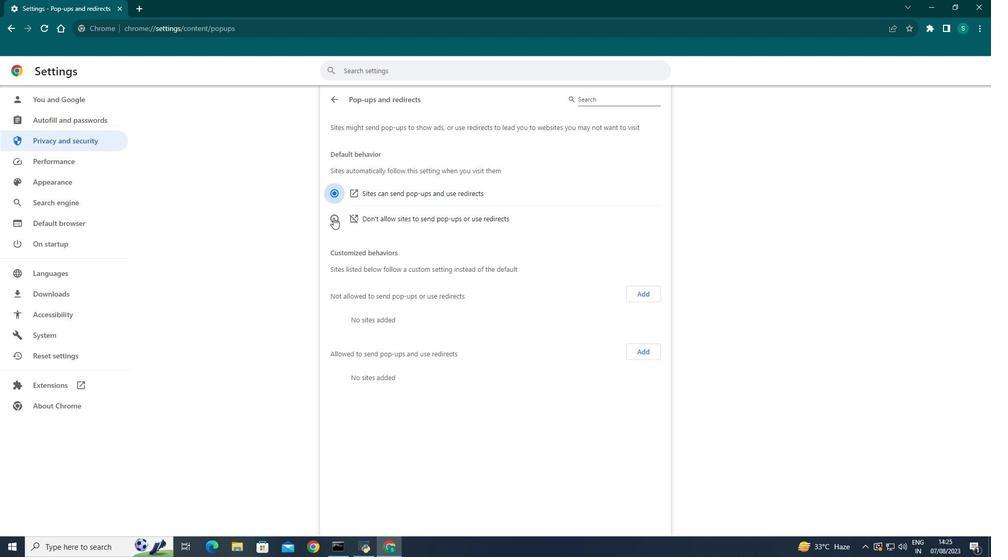 
Action: Mouse pressed left at (333, 217)
Screenshot: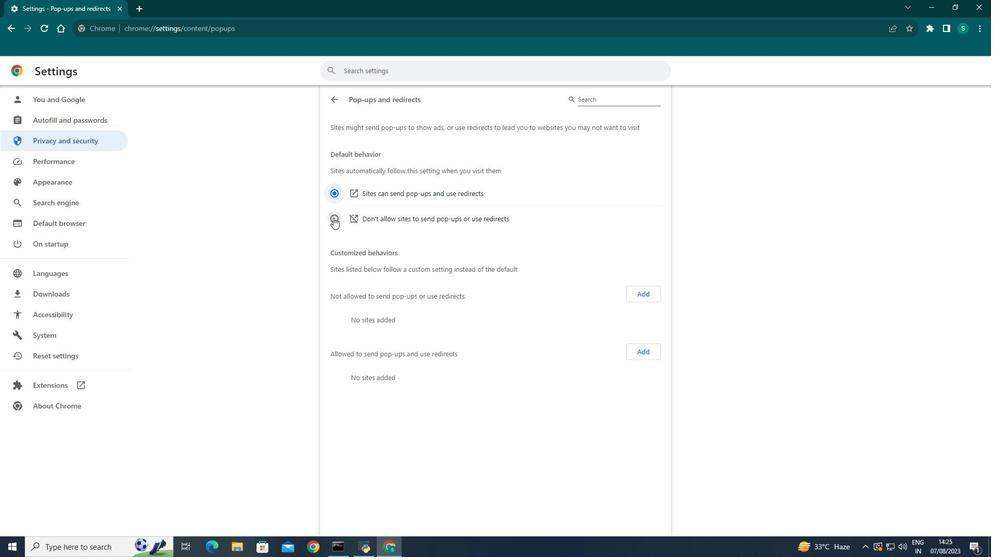 
Action: Mouse moved to (257, 414)
Screenshot: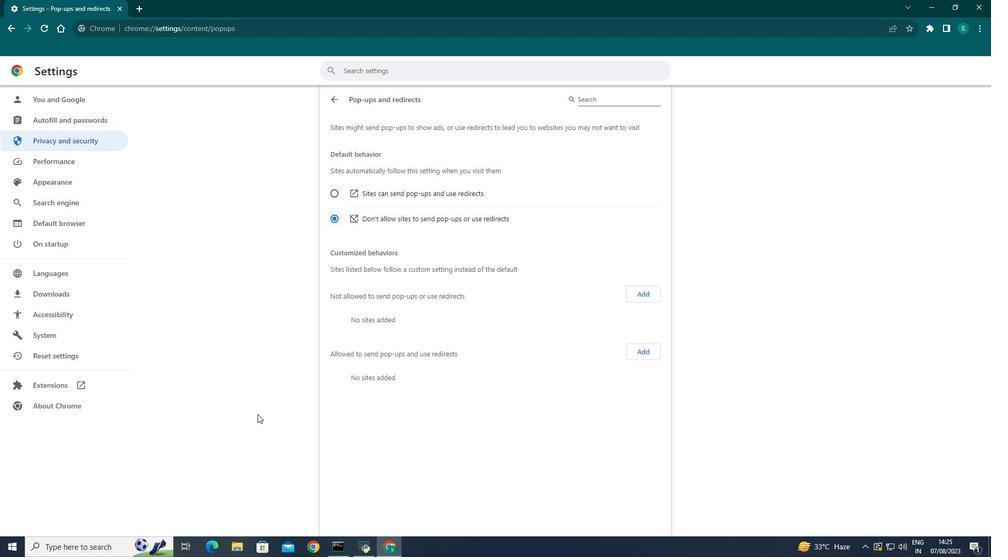 
Action: Mouse pressed left at (257, 414)
Screenshot: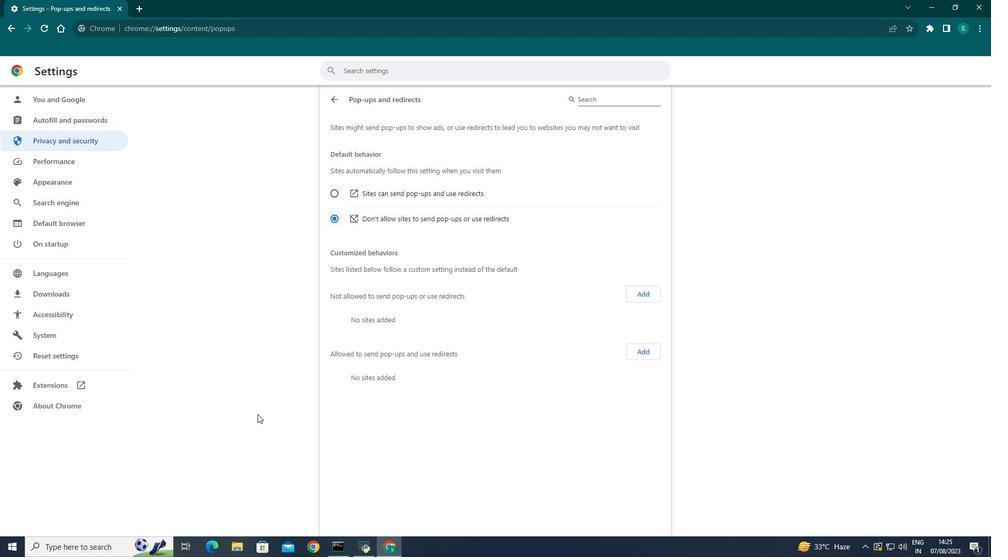 
Action: Mouse moved to (235, 417)
Screenshot: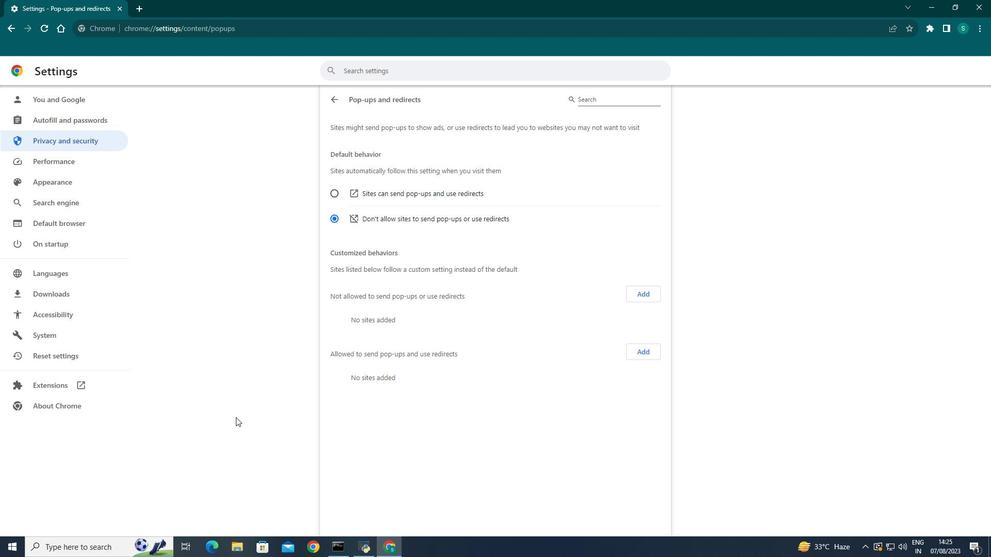 
